 Task: Toggle the experimental feature "Enable JavaScript Profiler temporarily".
Action: Mouse moved to (1126, 31)
Screenshot: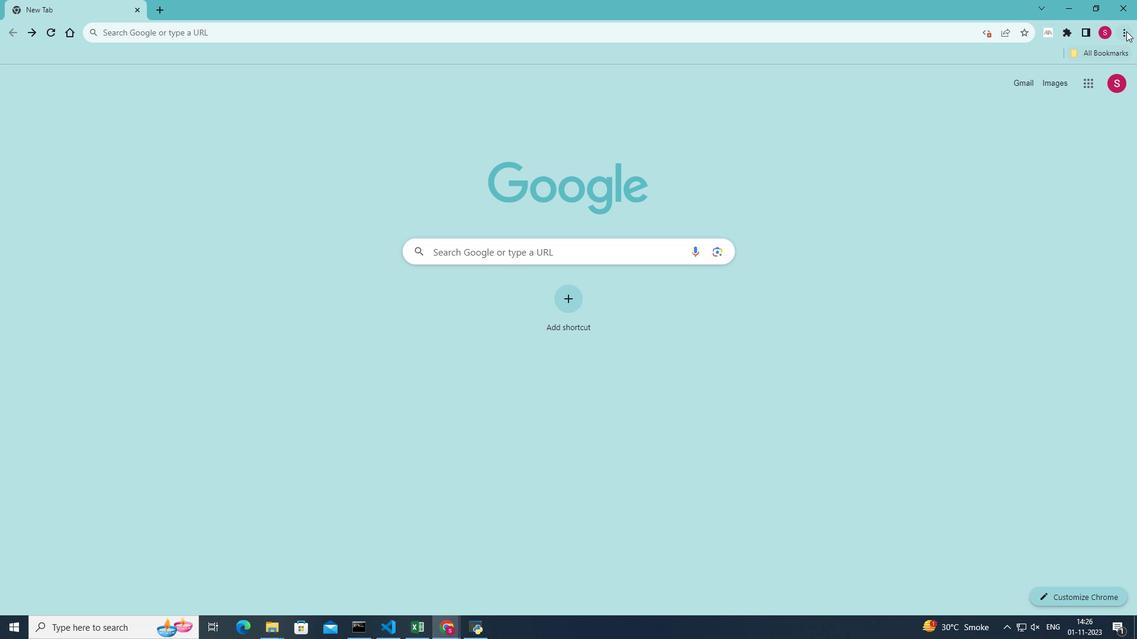 
Action: Mouse pressed left at (1126, 31)
Screenshot: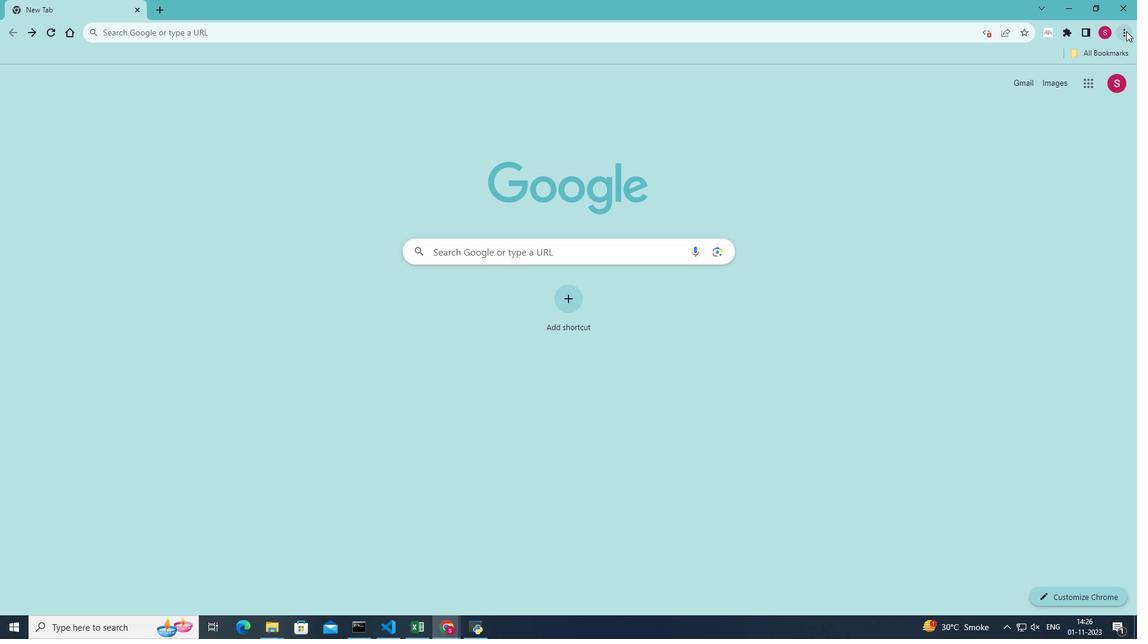 
Action: Mouse moved to (1016, 219)
Screenshot: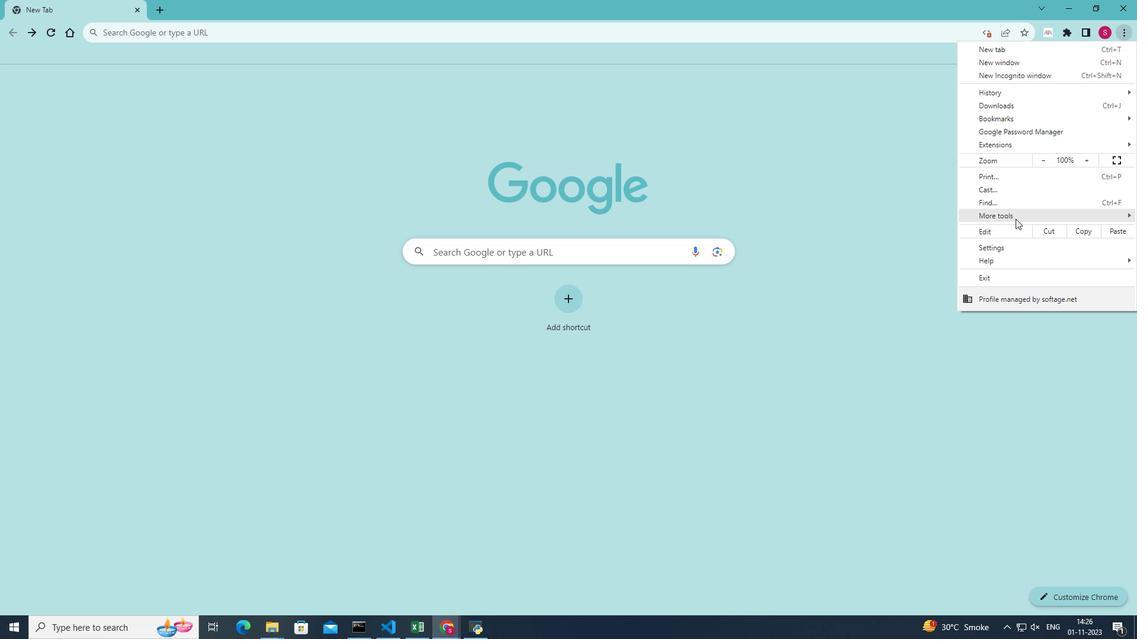 
Action: Mouse pressed left at (1016, 219)
Screenshot: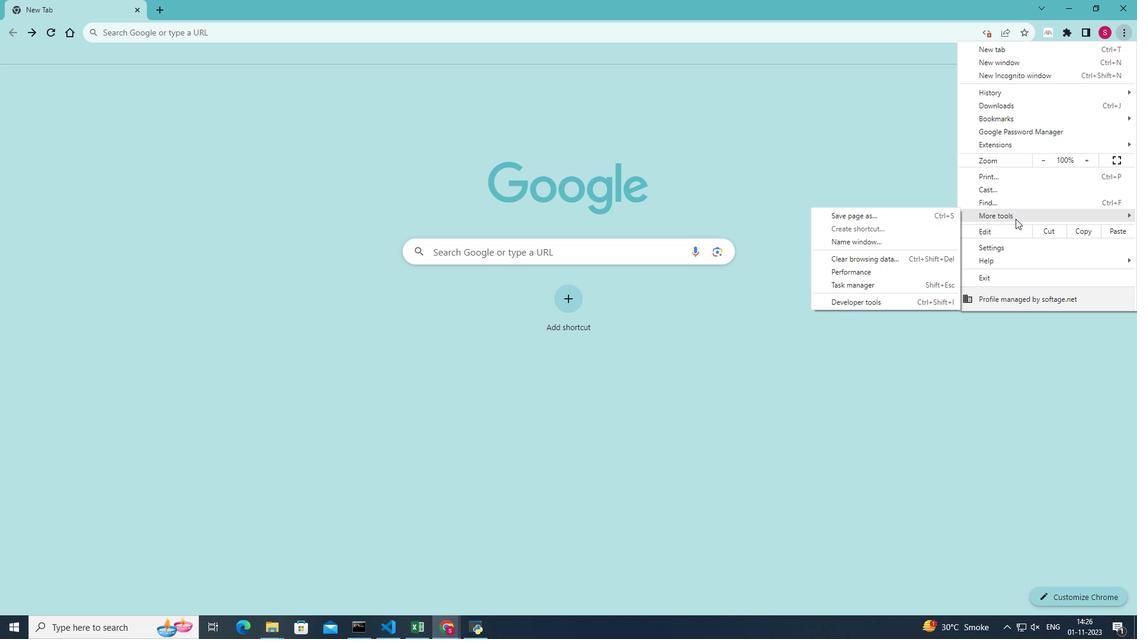 
Action: Mouse moved to (881, 302)
Screenshot: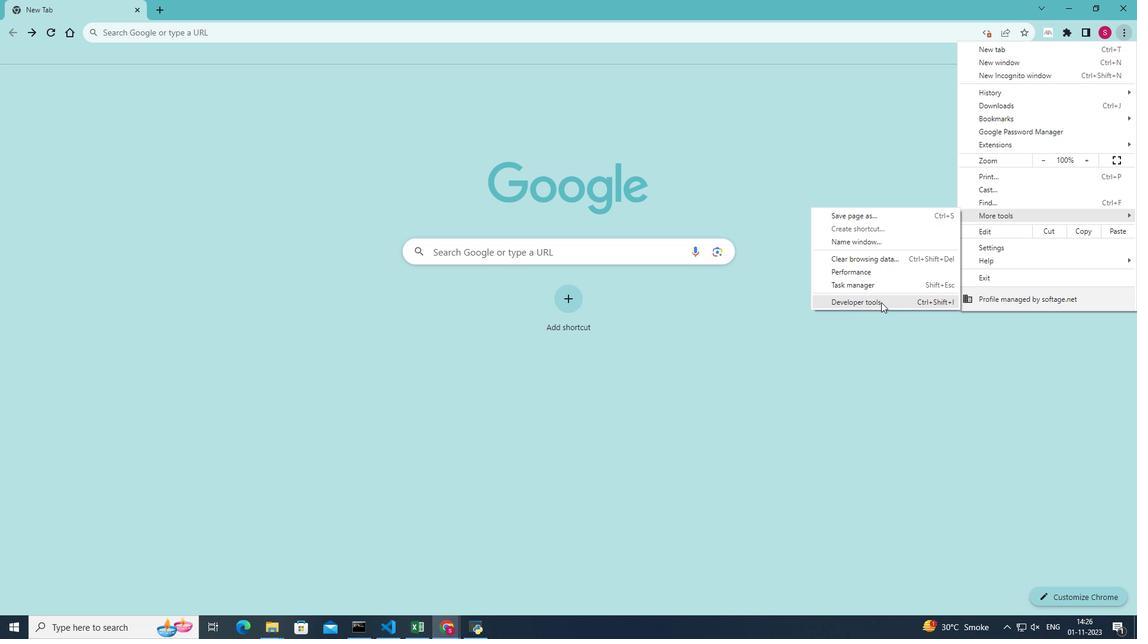 
Action: Mouse pressed left at (881, 302)
Screenshot: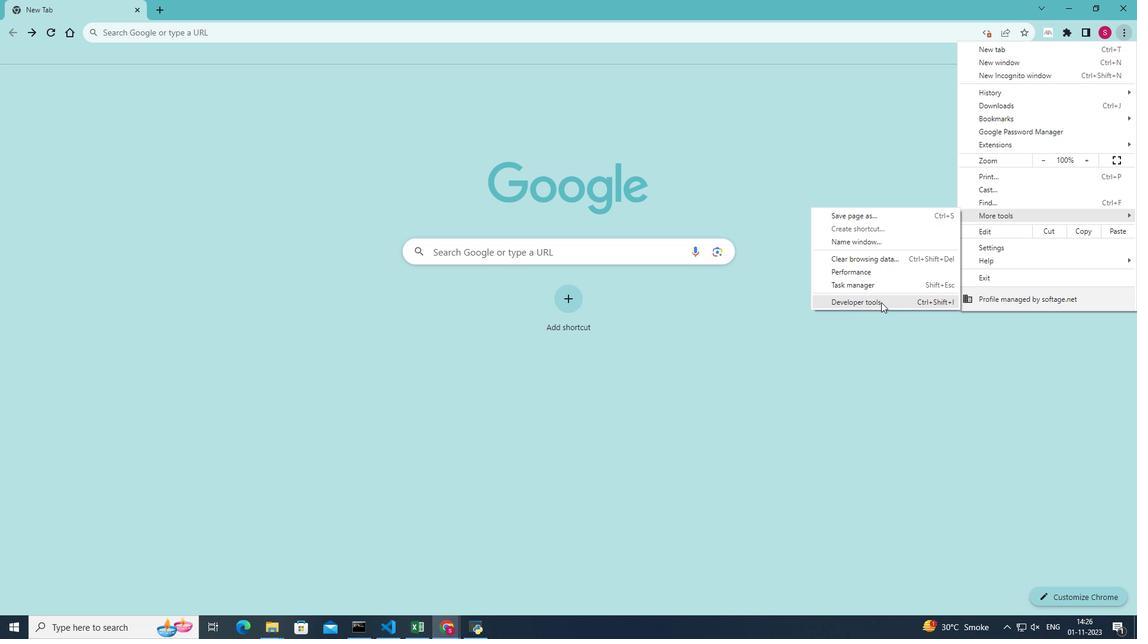 
Action: Mouse moved to (1090, 74)
Screenshot: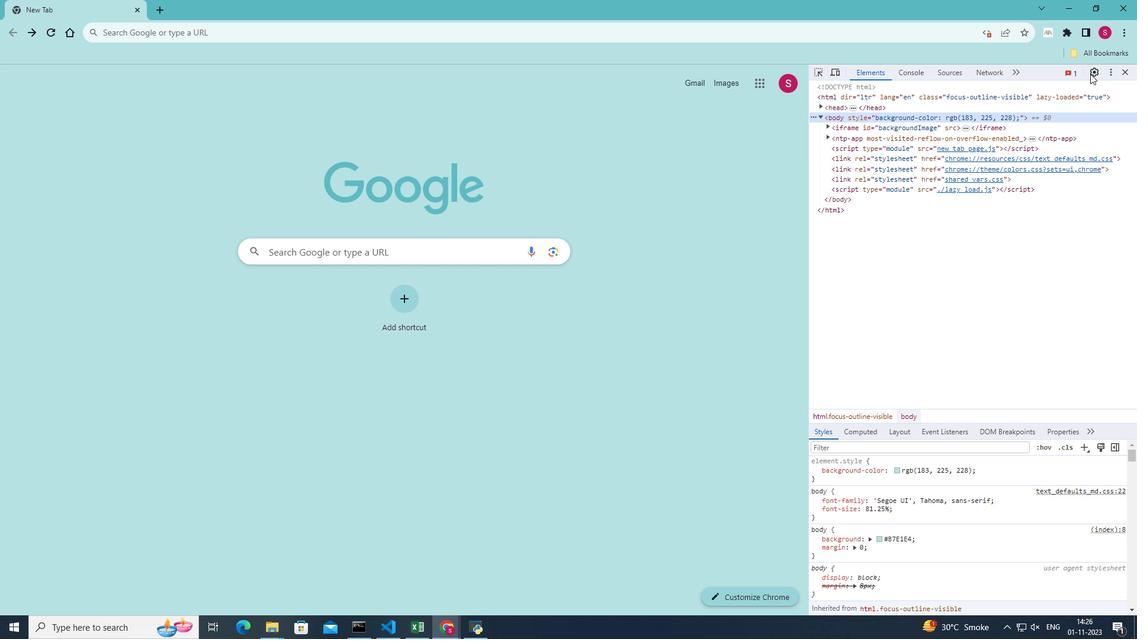 
Action: Mouse pressed left at (1090, 74)
Screenshot: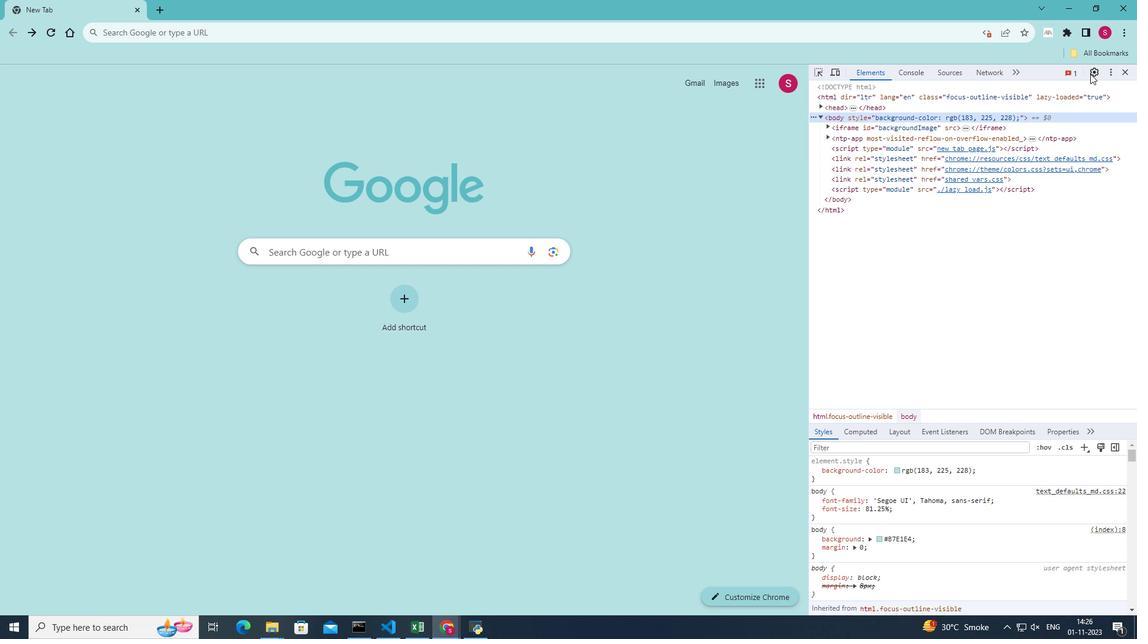 
Action: Mouse moved to (840, 128)
Screenshot: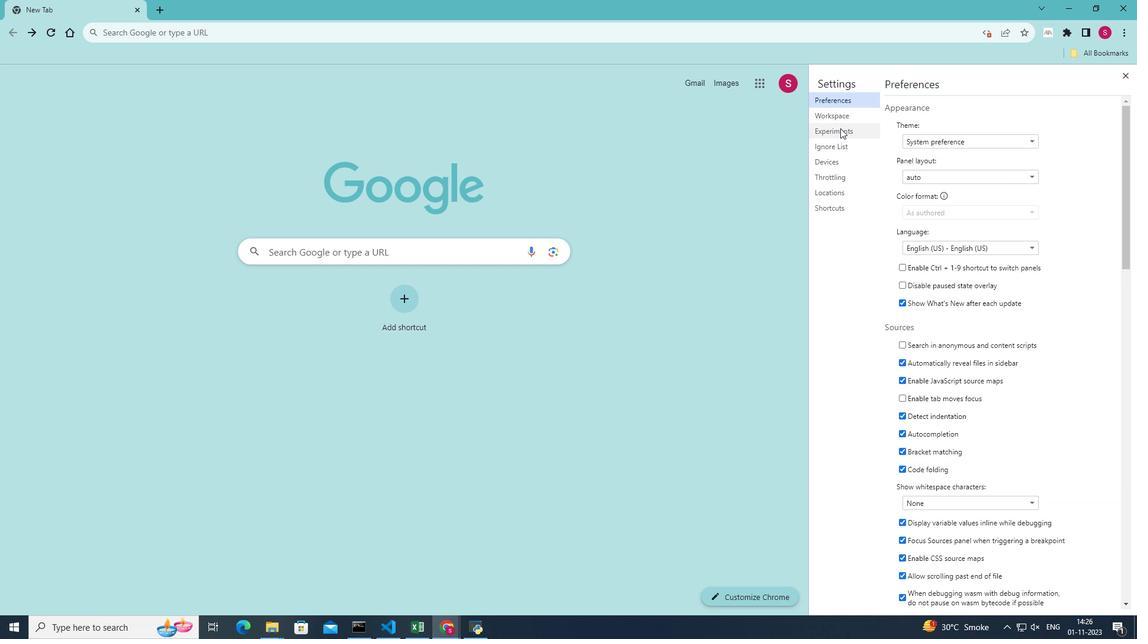 
Action: Mouse pressed left at (840, 128)
Screenshot: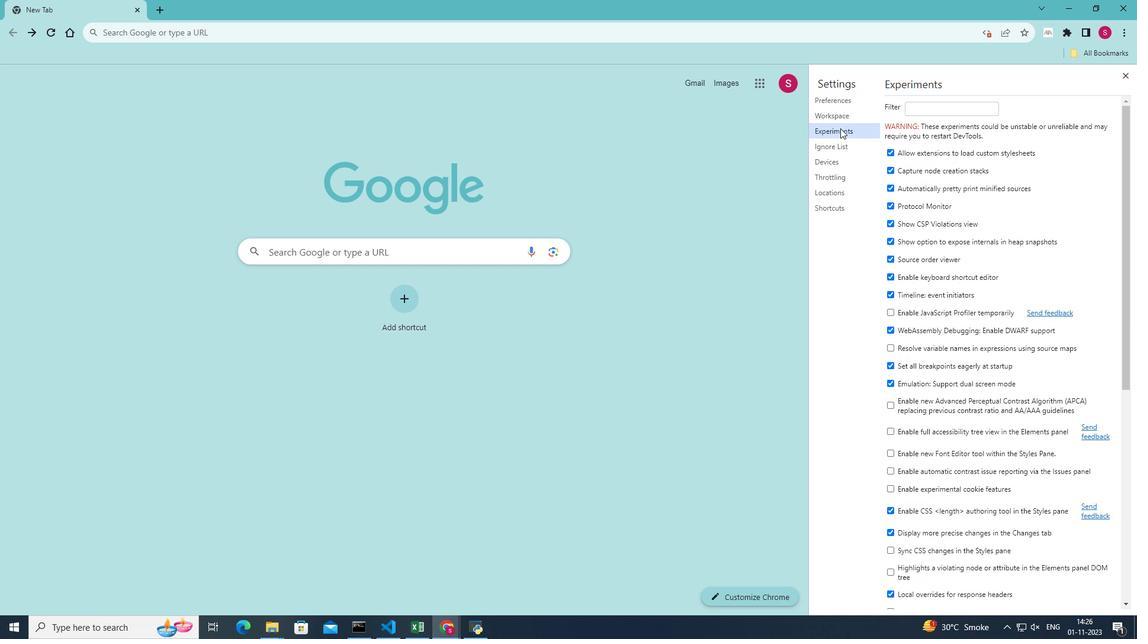 
Action: Mouse moved to (890, 309)
Screenshot: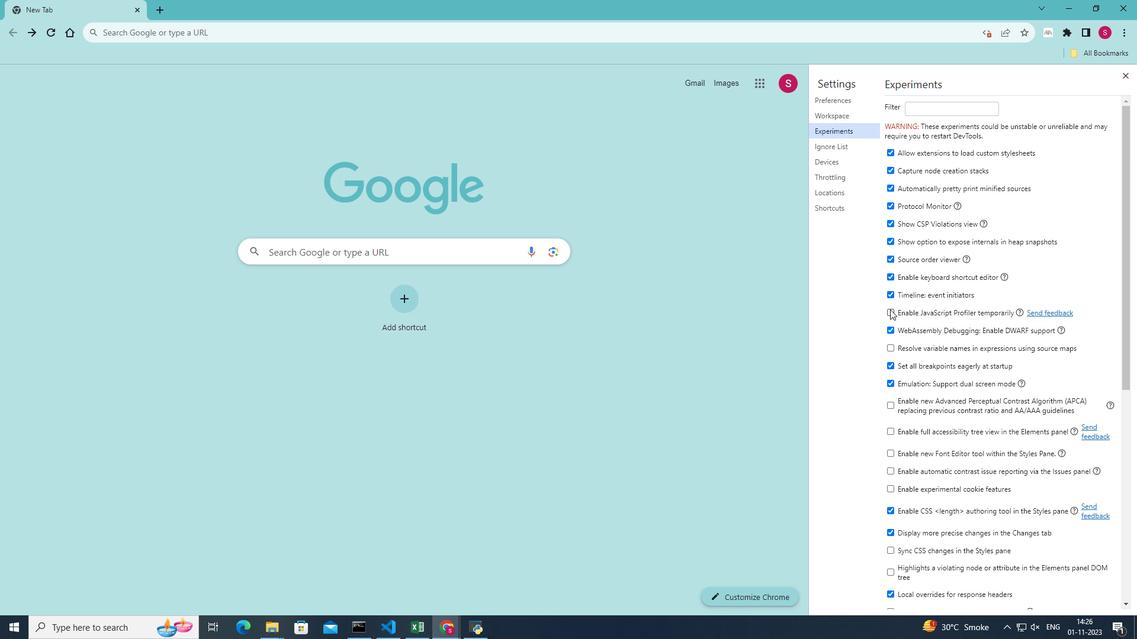 
Action: Mouse pressed left at (890, 309)
Screenshot: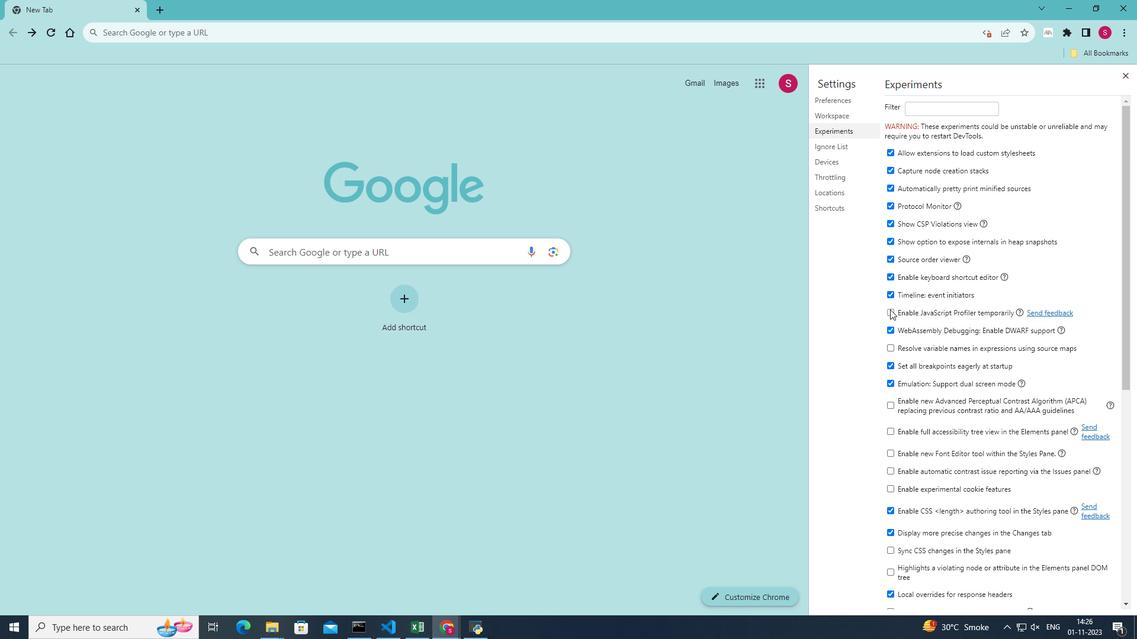 
Action: Mouse moved to (1045, 284)
Screenshot: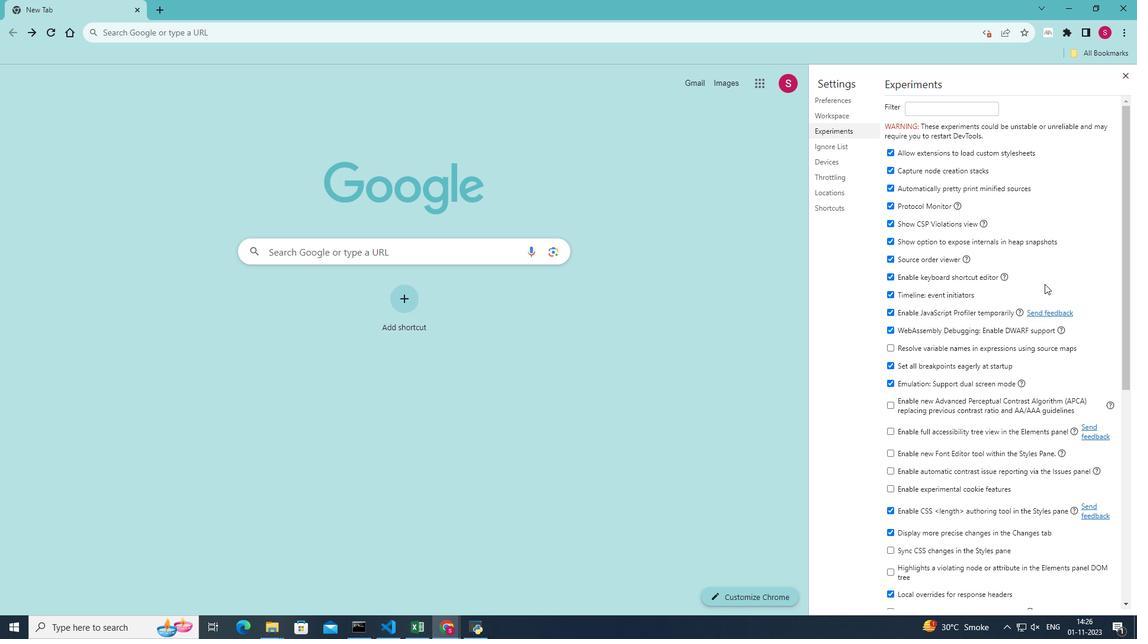 
